Task: Select Emoji & Symbols
Action: Mouse moved to (116, 9)
Screenshot: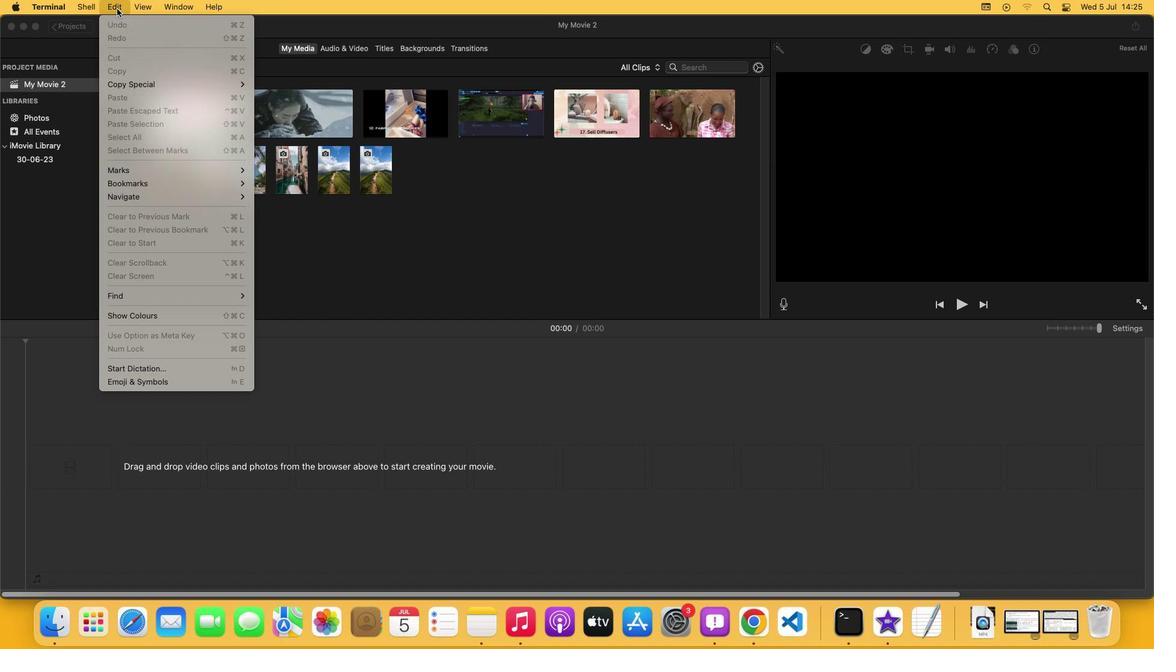 
Action: Mouse pressed left at (116, 9)
Screenshot: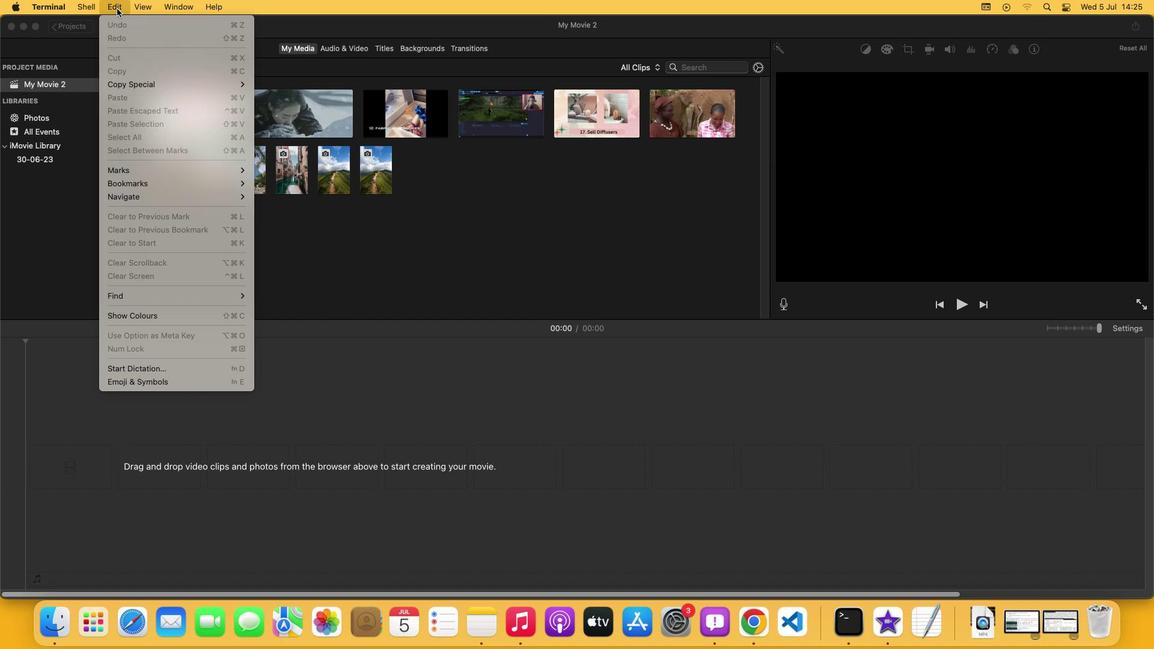 
Action: Mouse moved to (141, 380)
Screenshot: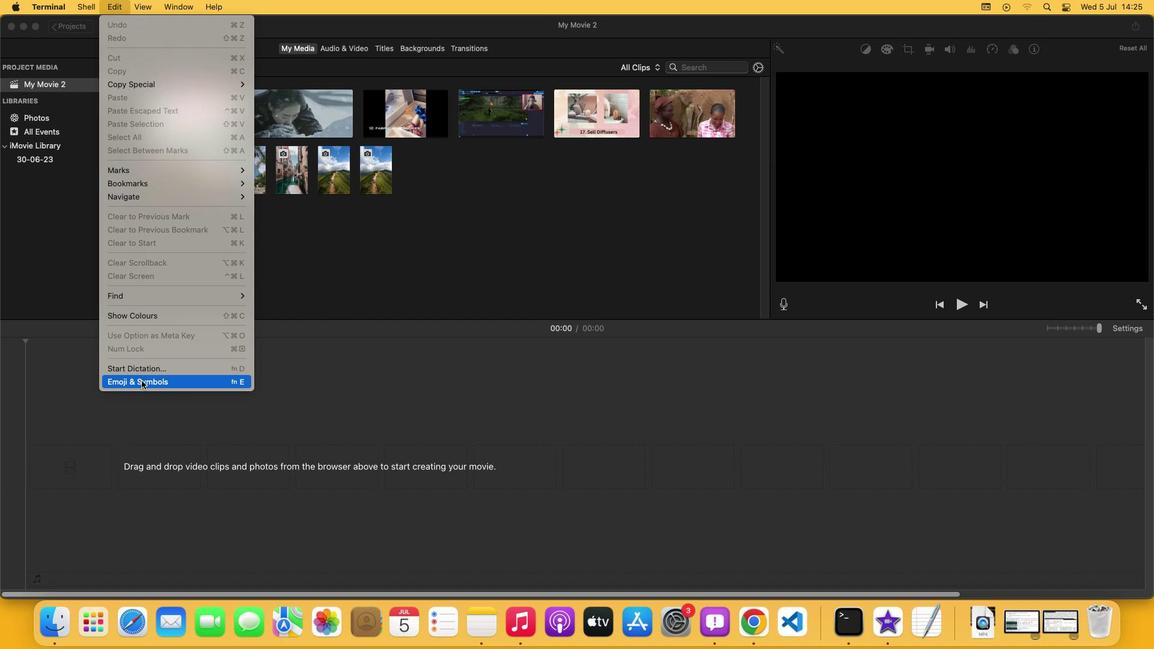 
Action: Mouse pressed left at (141, 380)
Screenshot: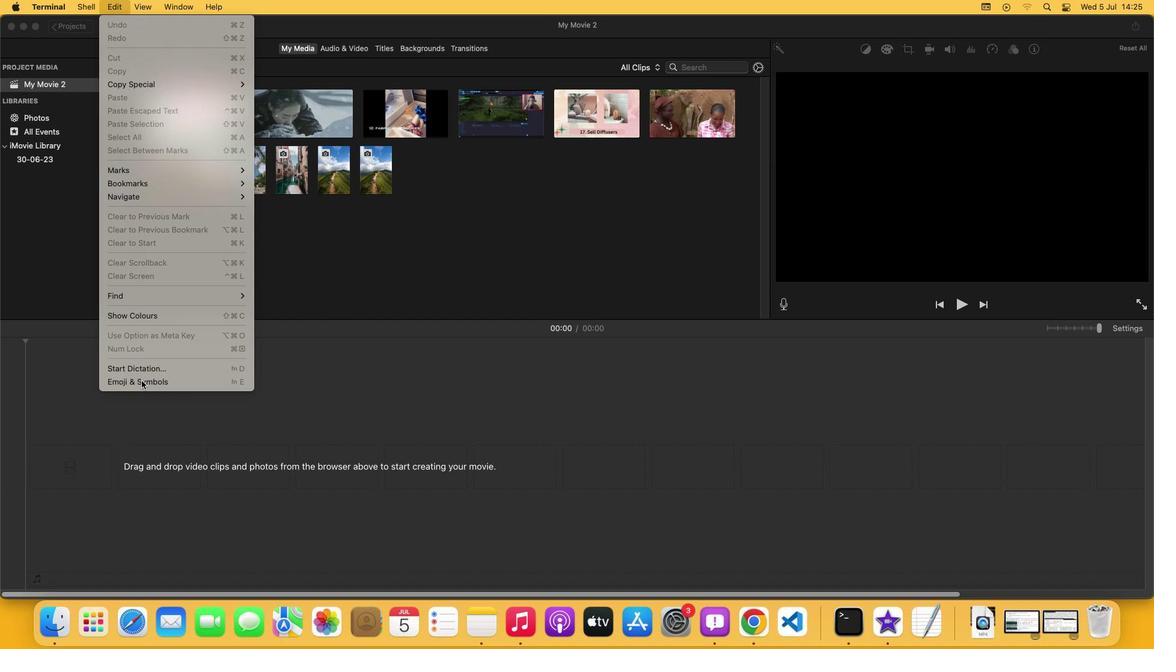 
